 Task: Look for products in the category "Food Storage" from Store Brand only.
Action: Mouse moved to (305, 155)
Screenshot: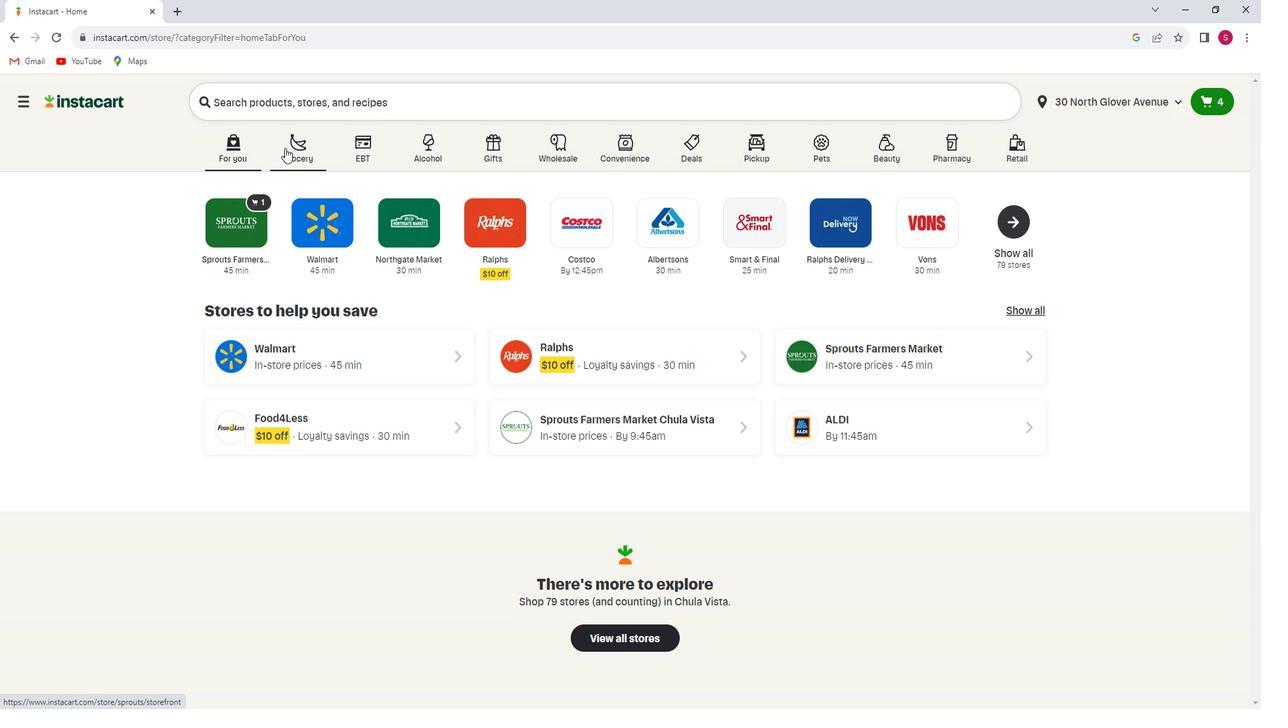 
Action: Mouse pressed left at (305, 155)
Screenshot: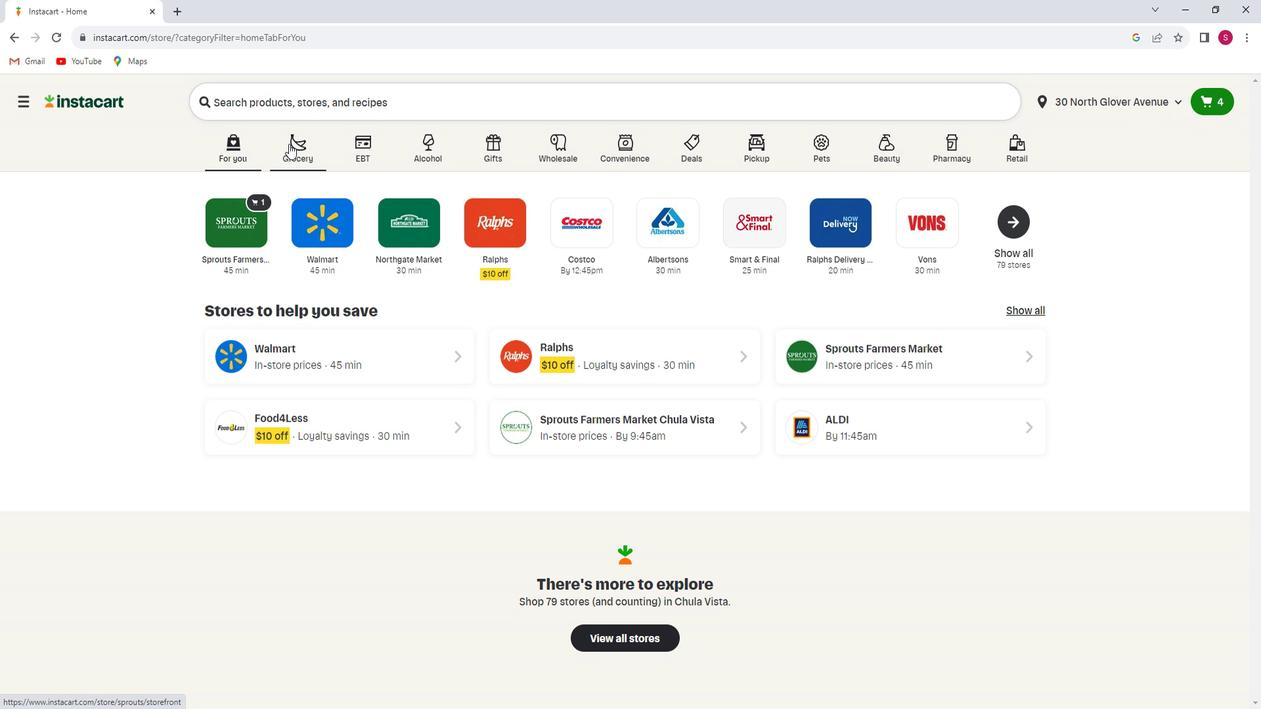 
Action: Mouse moved to (307, 402)
Screenshot: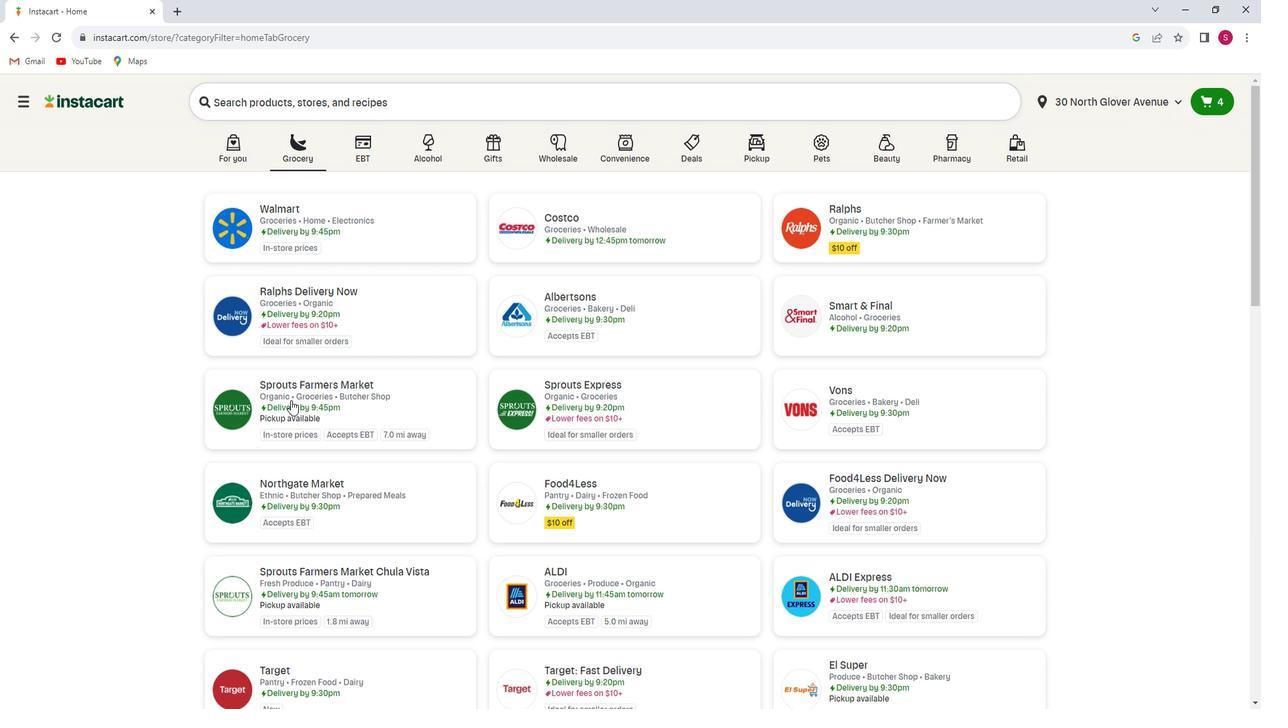 
Action: Mouse pressed left at (307, 402)
Screenshot: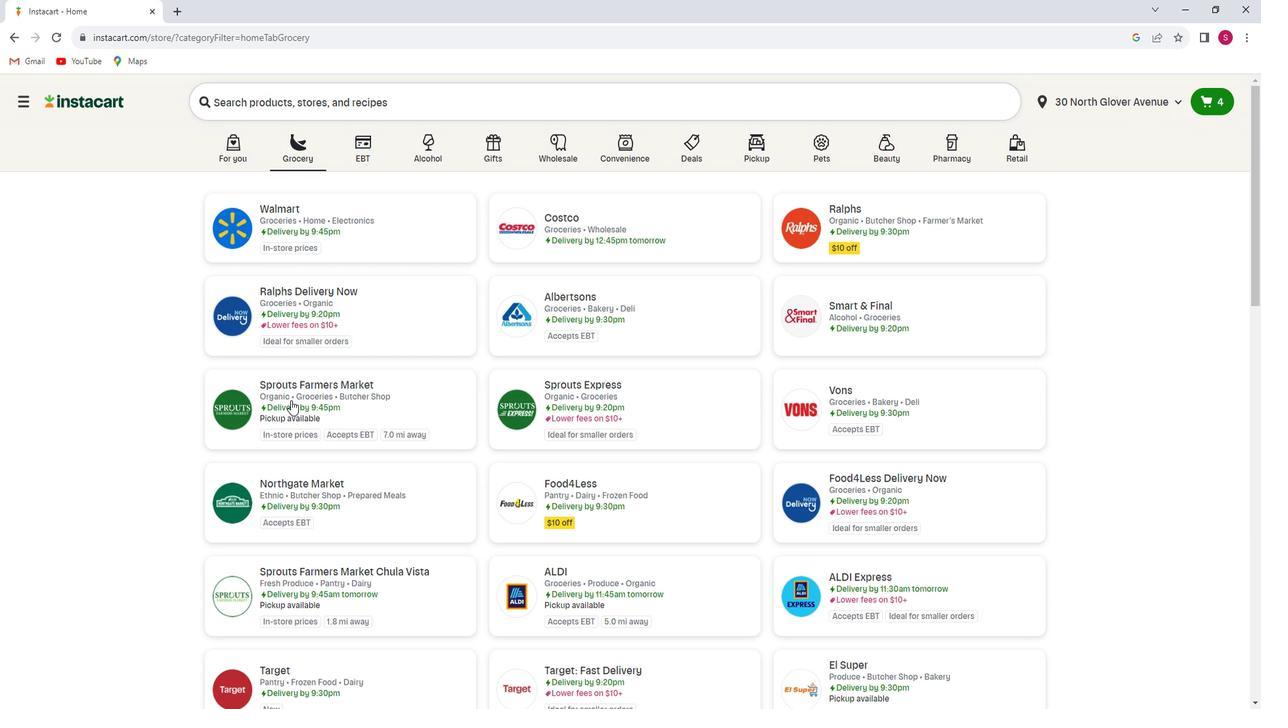 
Action: Mouse moved to (111, 410)
Screenshot: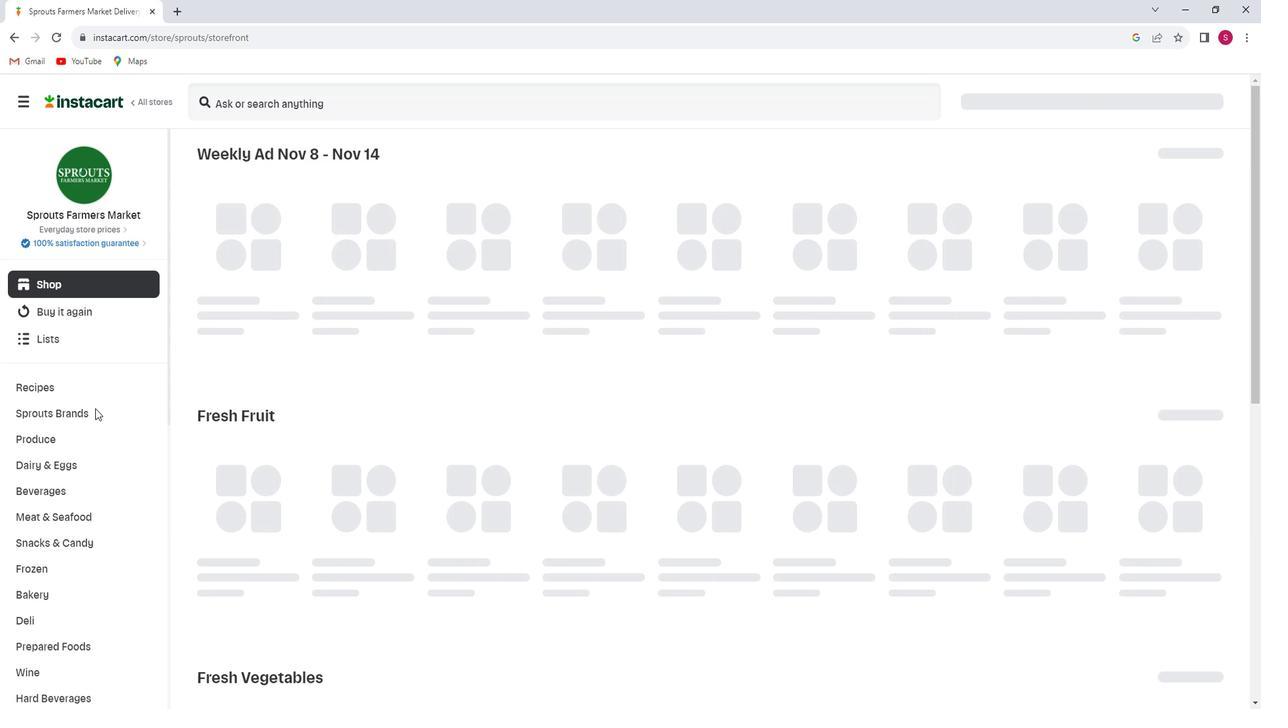 
Action: Mouse scrolled (111, 409) with delta (0, 0)
Screenshot: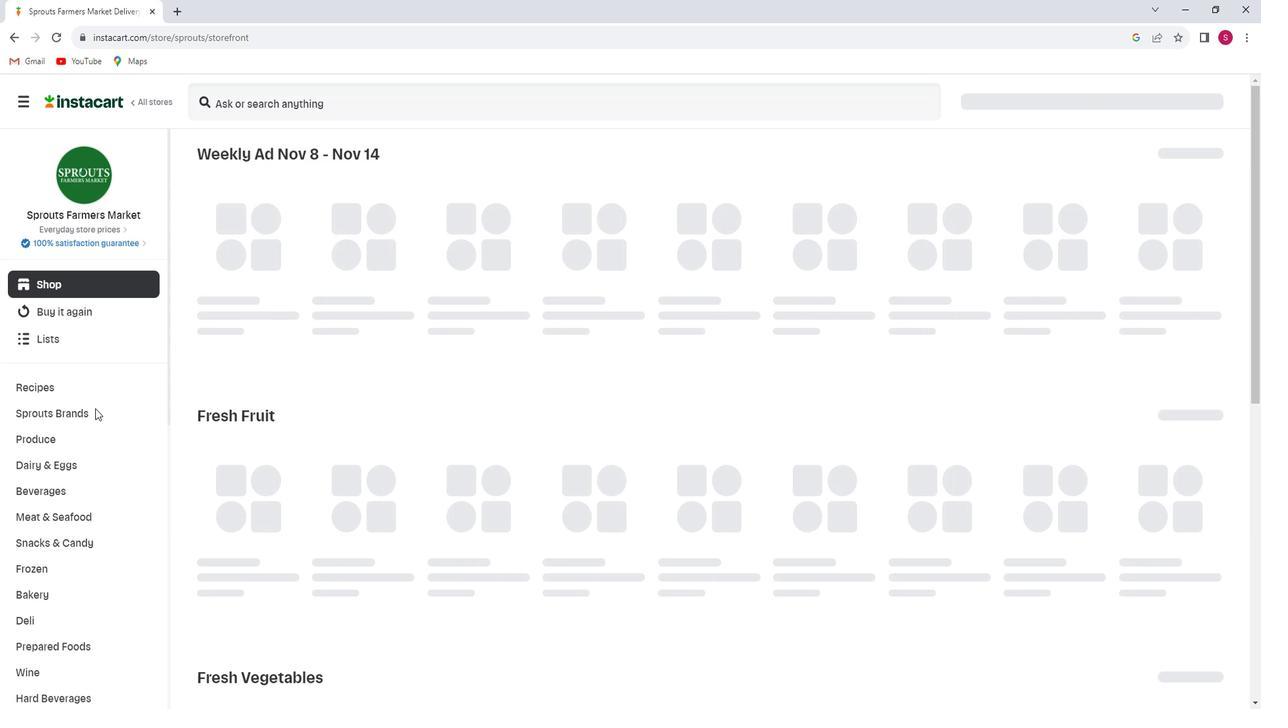 
Action: Mouse moved to (110, 412)
Screenshot: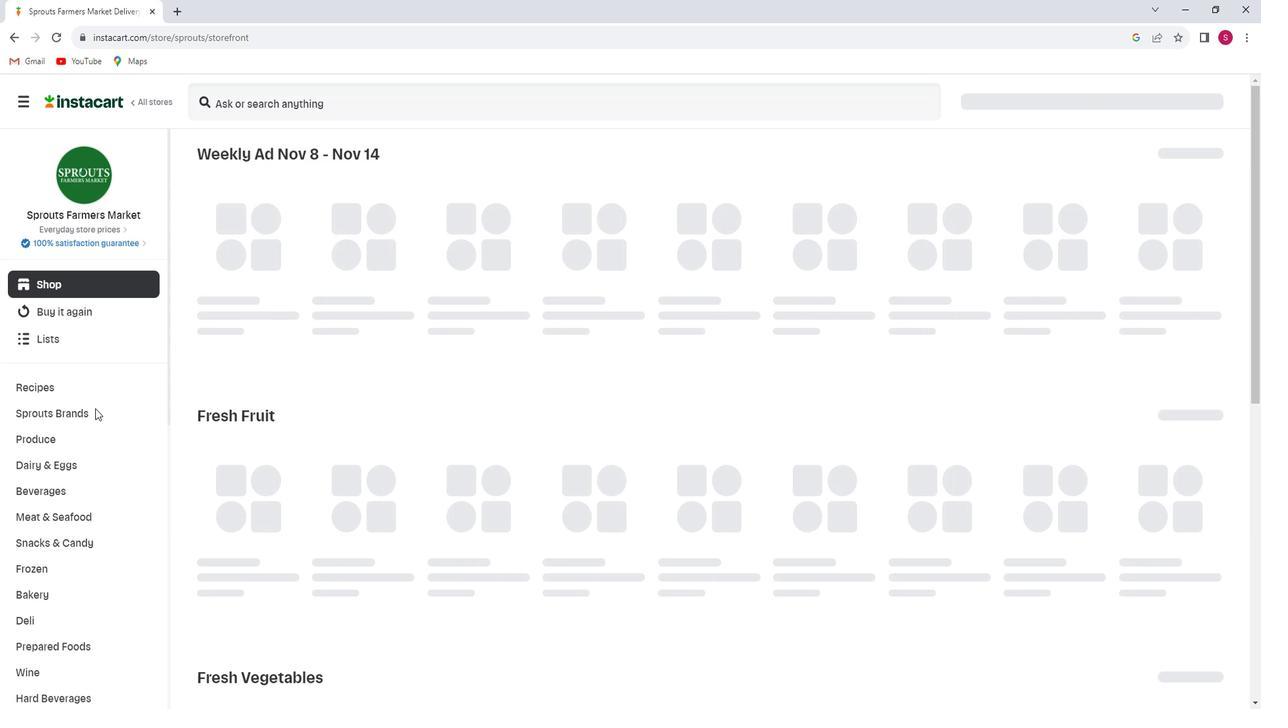 
Action: Mouse scrolled (110, 411) with delta (0, 0)
Screenshot: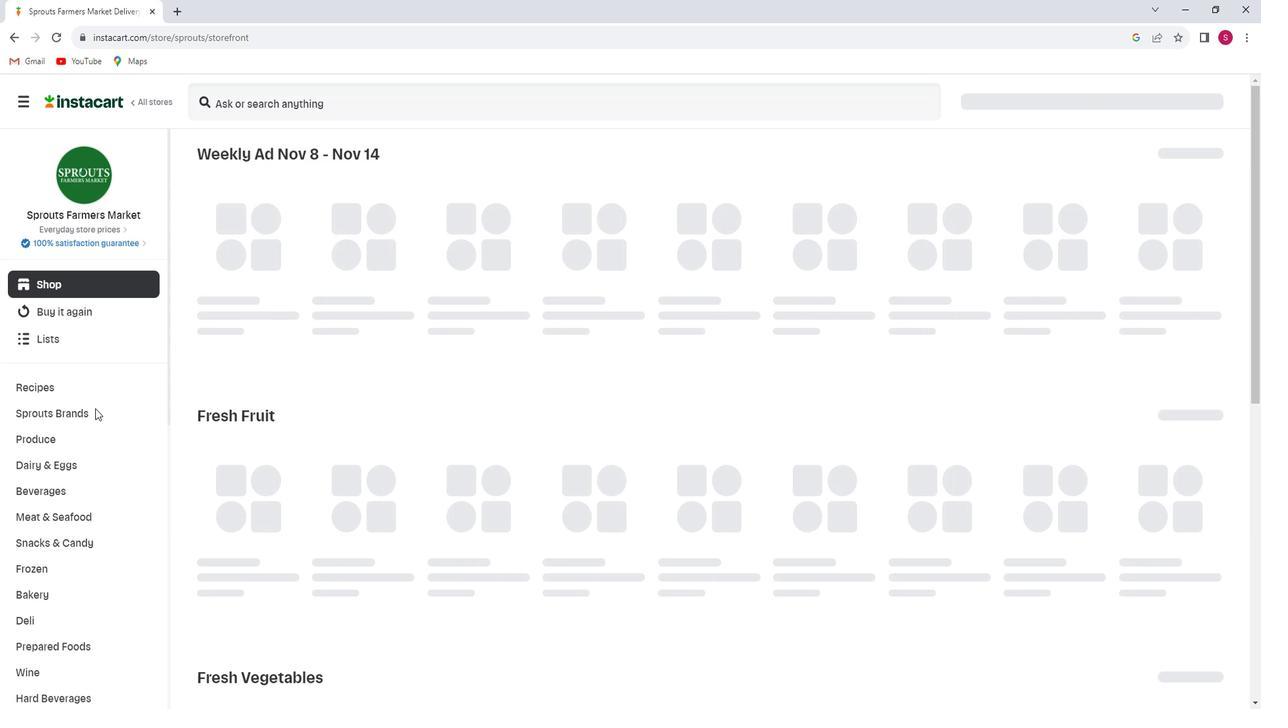 
Action: Mouse moved to (109, 412)
Screenshot: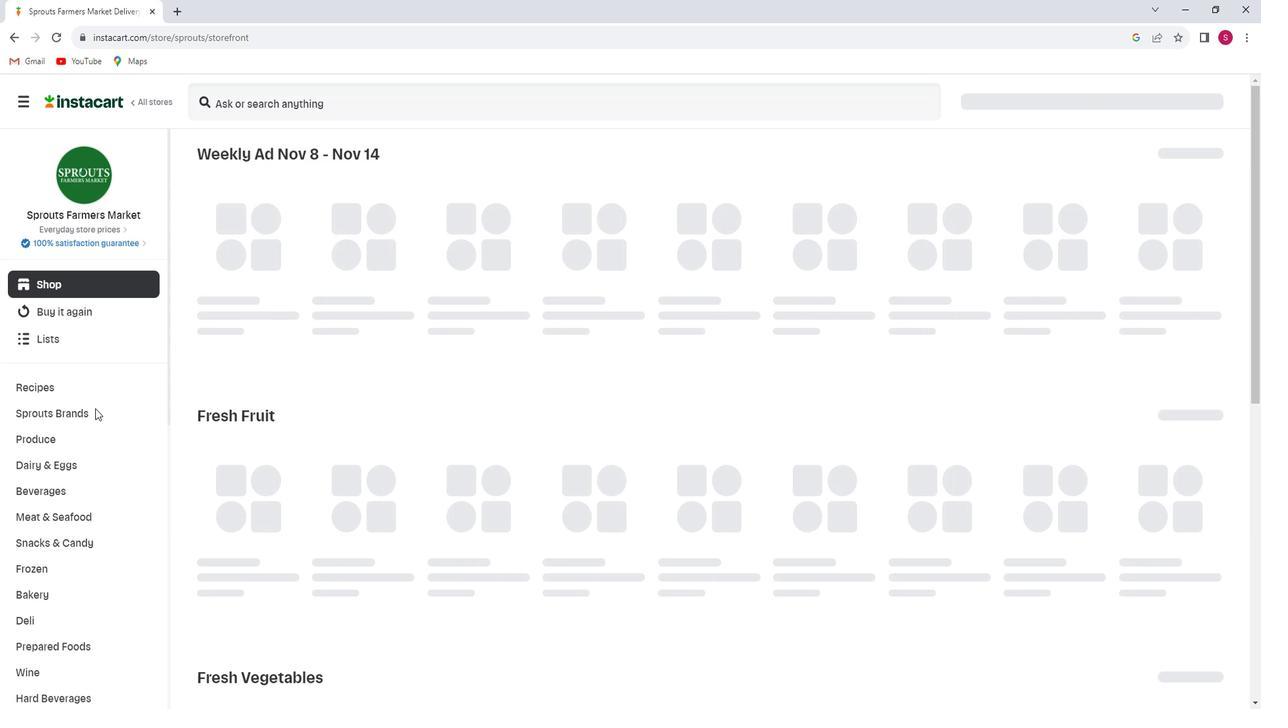 
Action: Mouse scrolled (109, 412) with delta (0, 0)
Screenshot: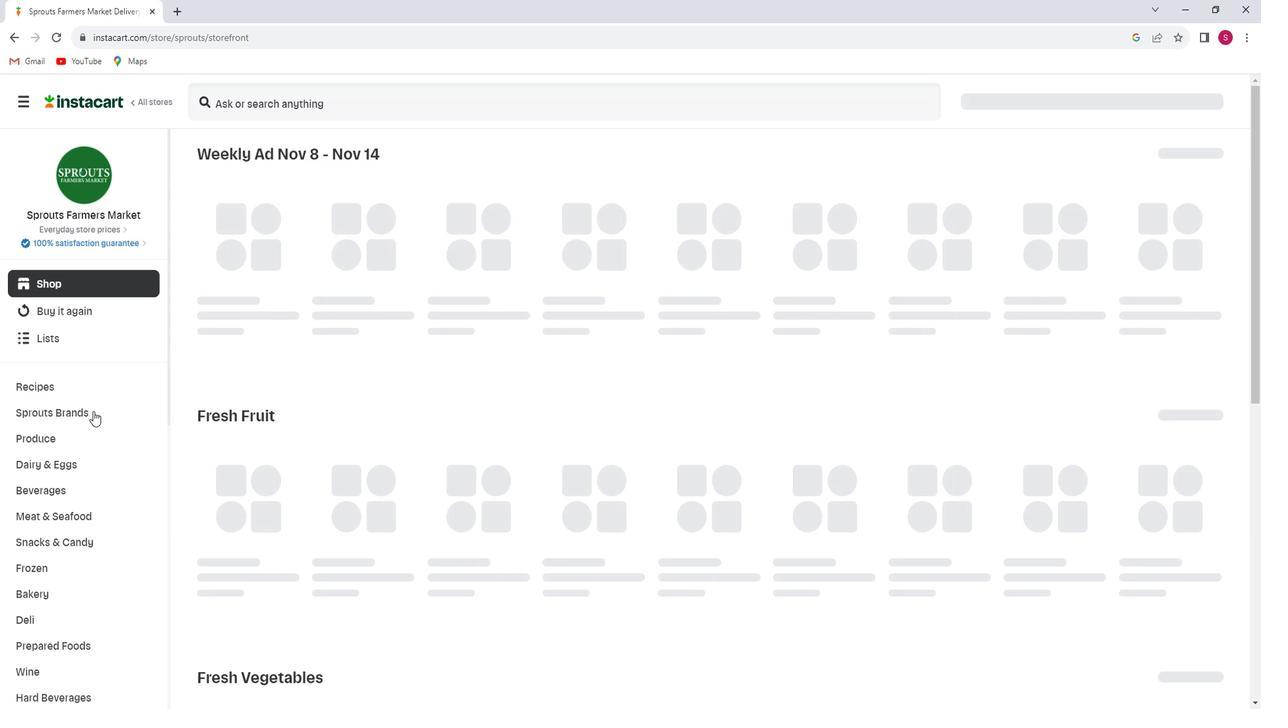 
Action: Mouse moved to (101, 409)
Screenshot: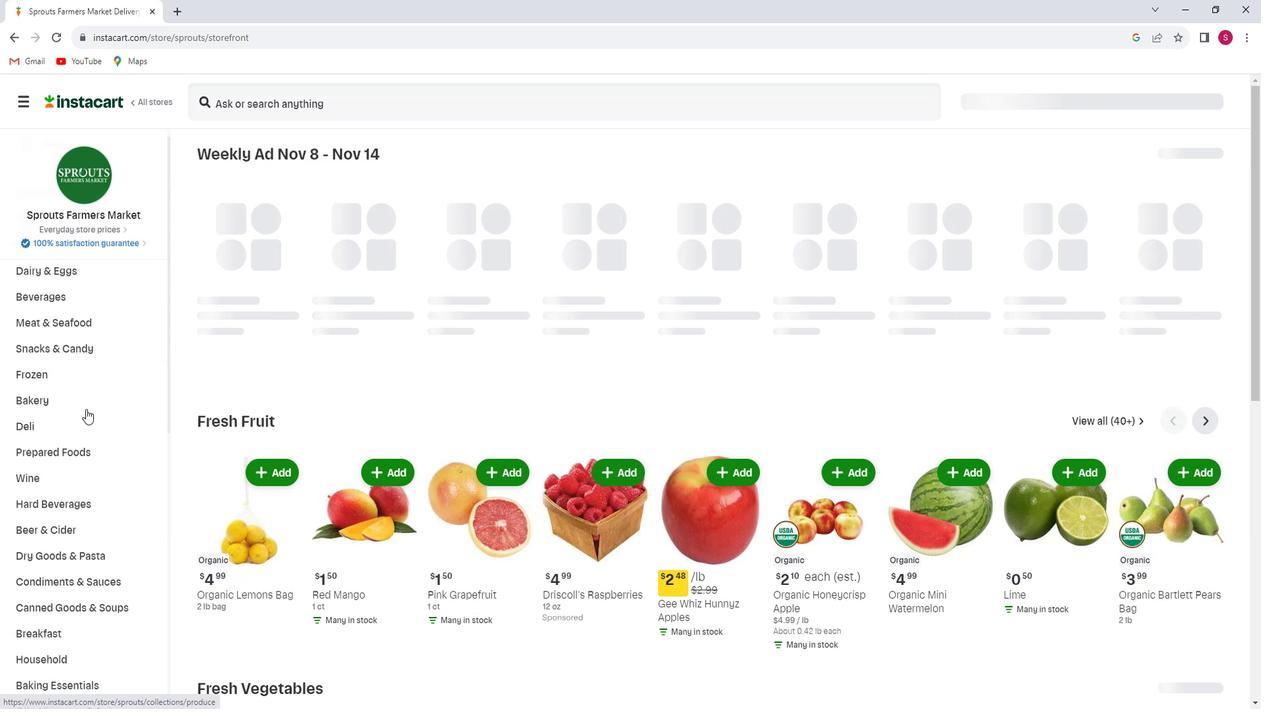
Action: Mouse scrolled (101, 408) with delta (0, 0)
Screenshot: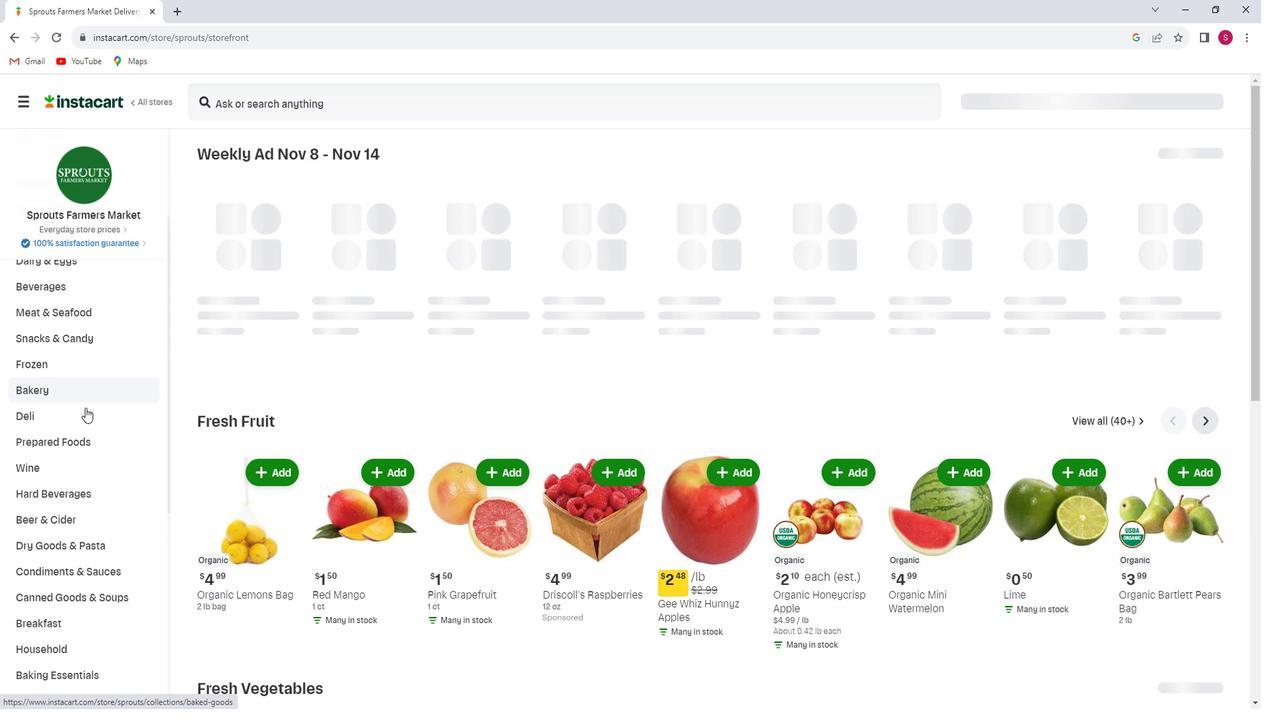 
Action: Mouse moved to (93, 383)
Screenshot: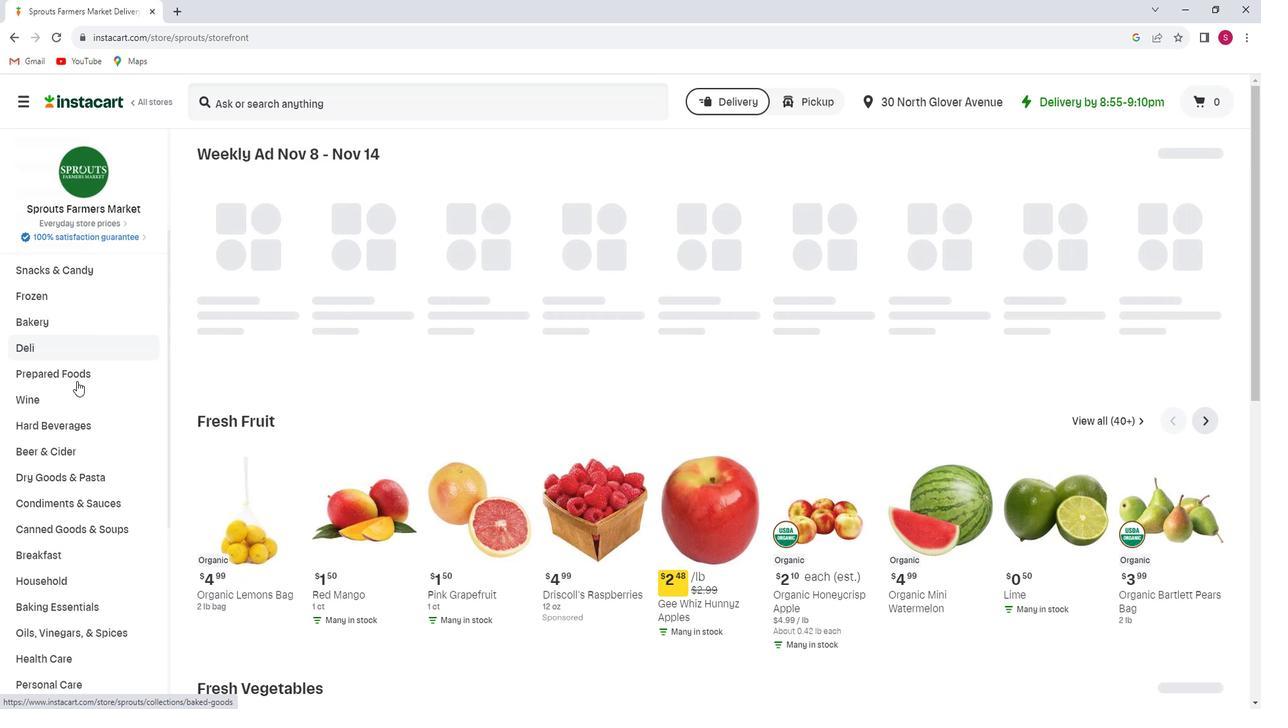 
Action: Mouse scrolled (93, 382) with delta (0, 0)
Screenshot: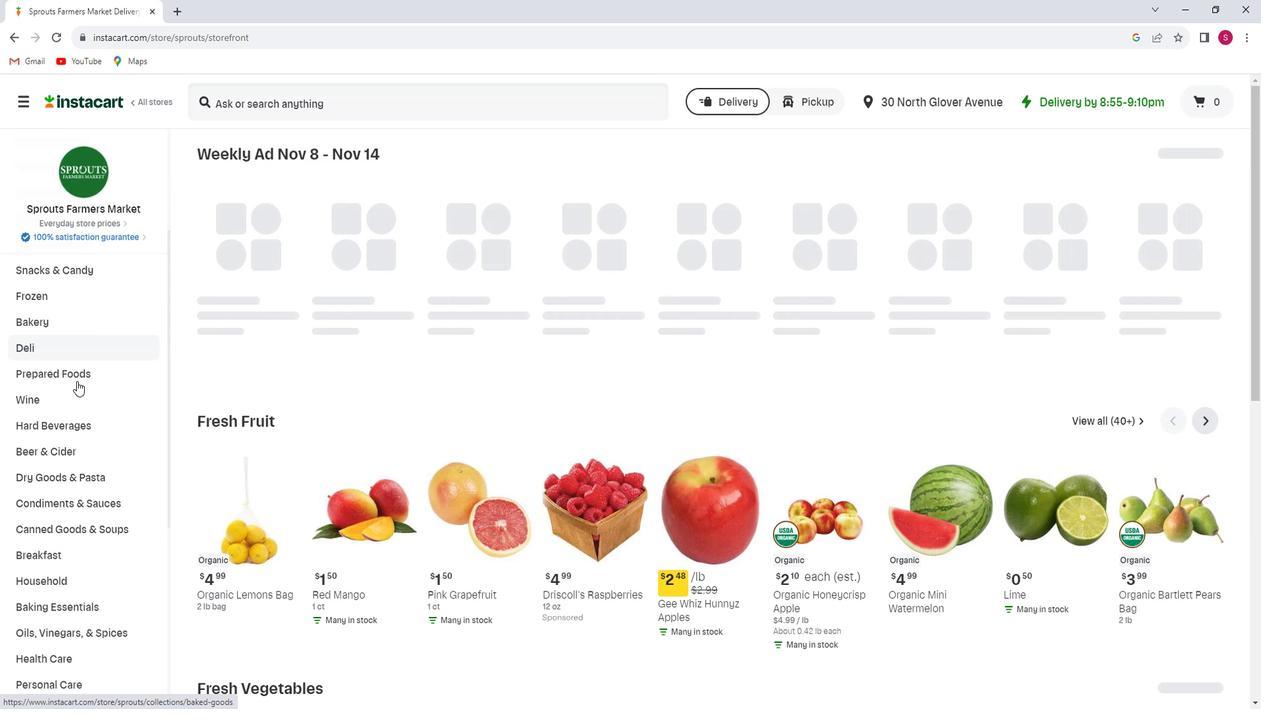 
Action: Mouse scrolled (93, 382) with delta (0, 0)
Screenshot: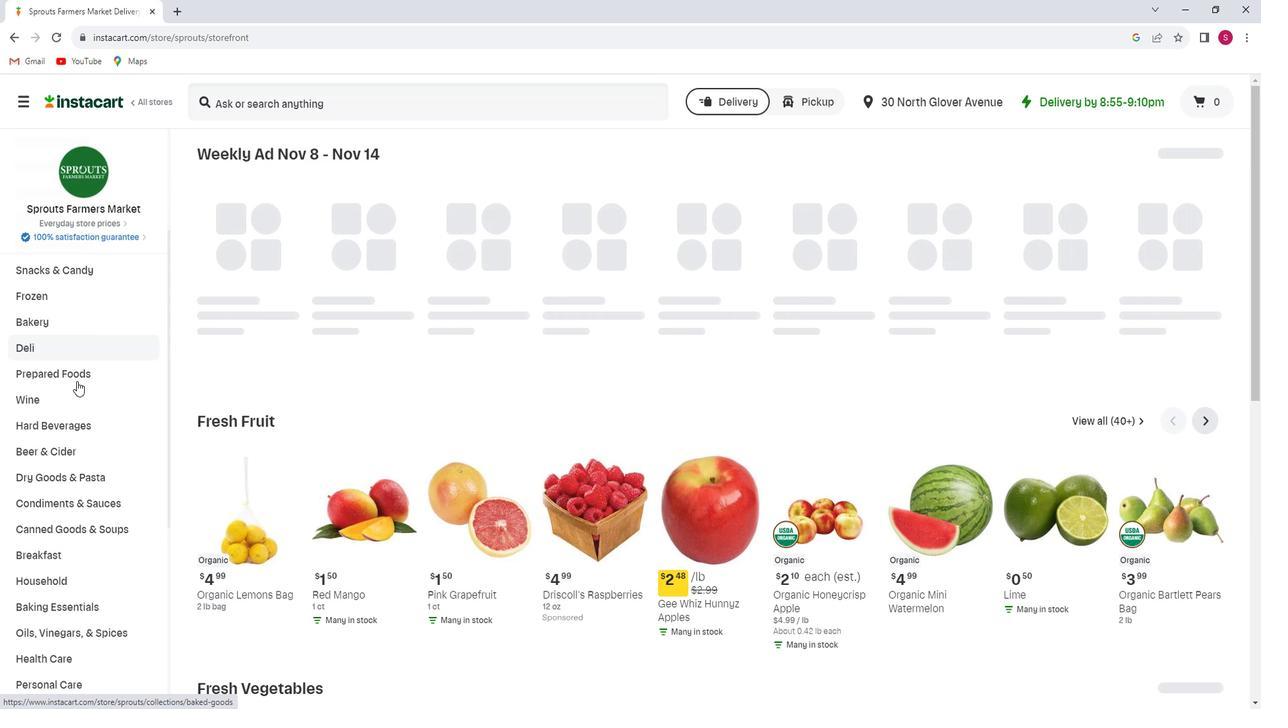 
Action: Mouse moved to (88, 375)
Screenshot: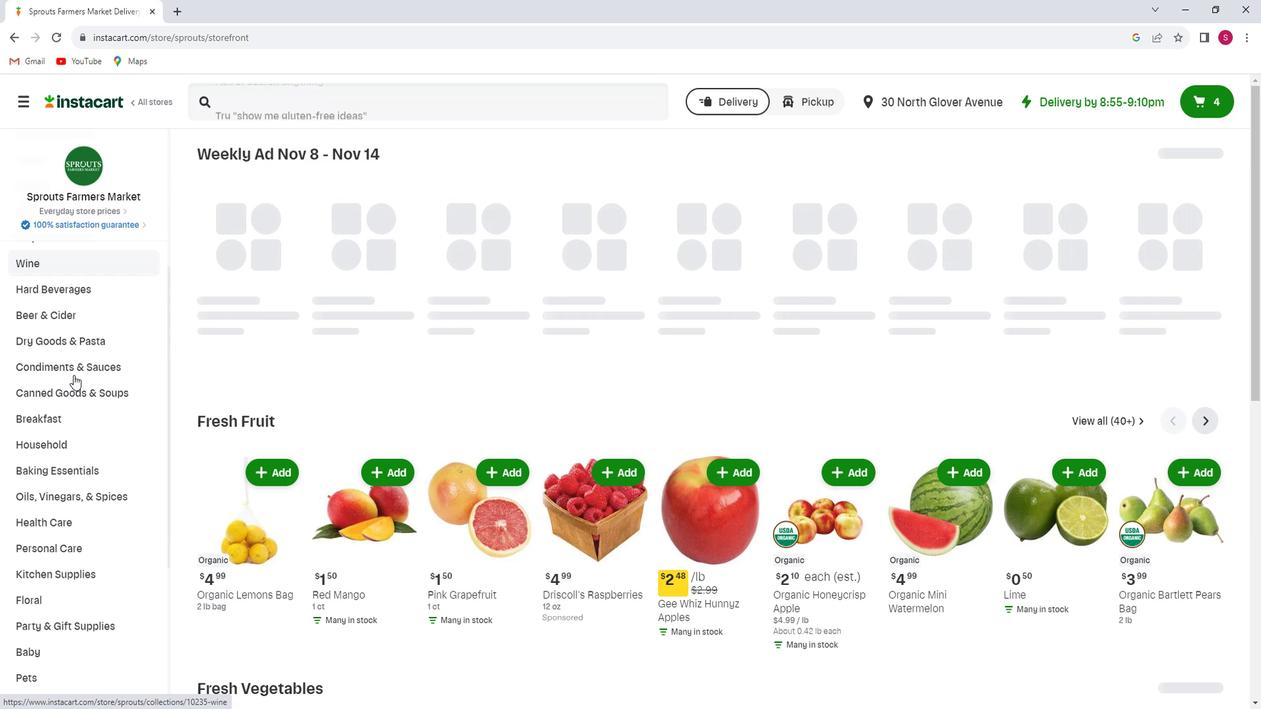 
Action: Mouse scrolled (88, 375) with delta (0, 0)
Screenshot: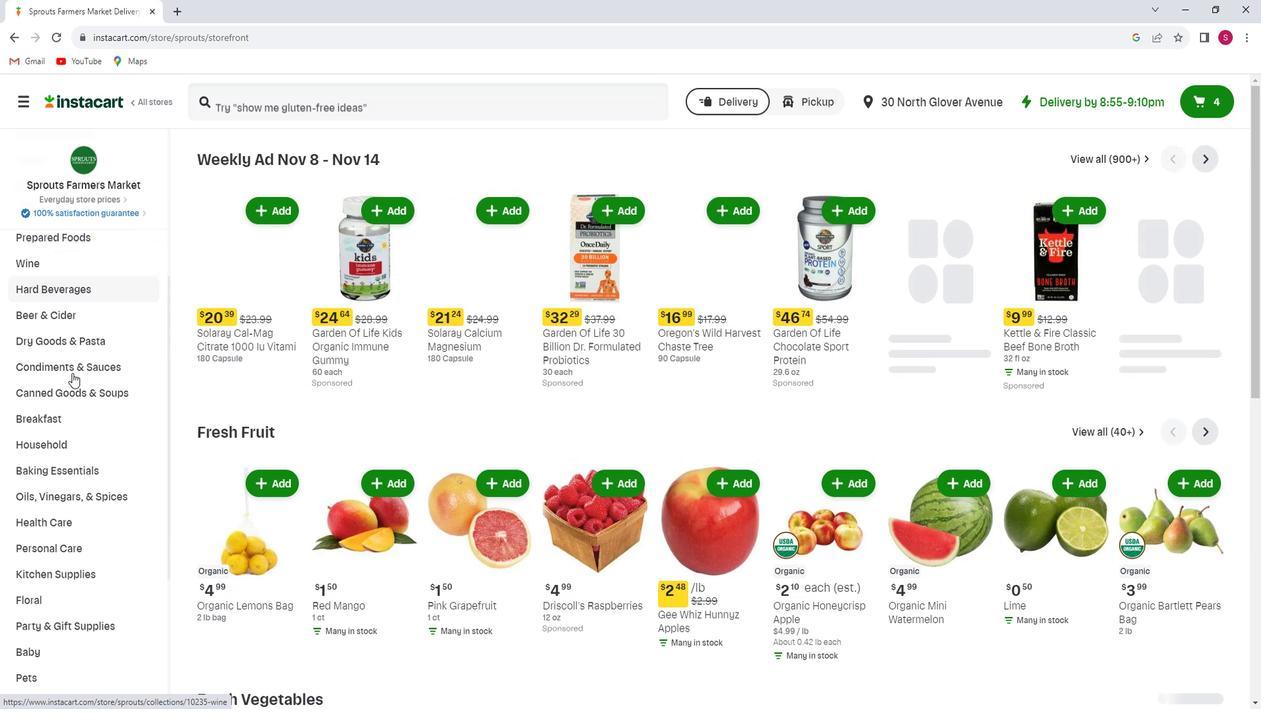 
Action: Mouse scrolled (88, 375) with delta (0, 0)
Screenshot: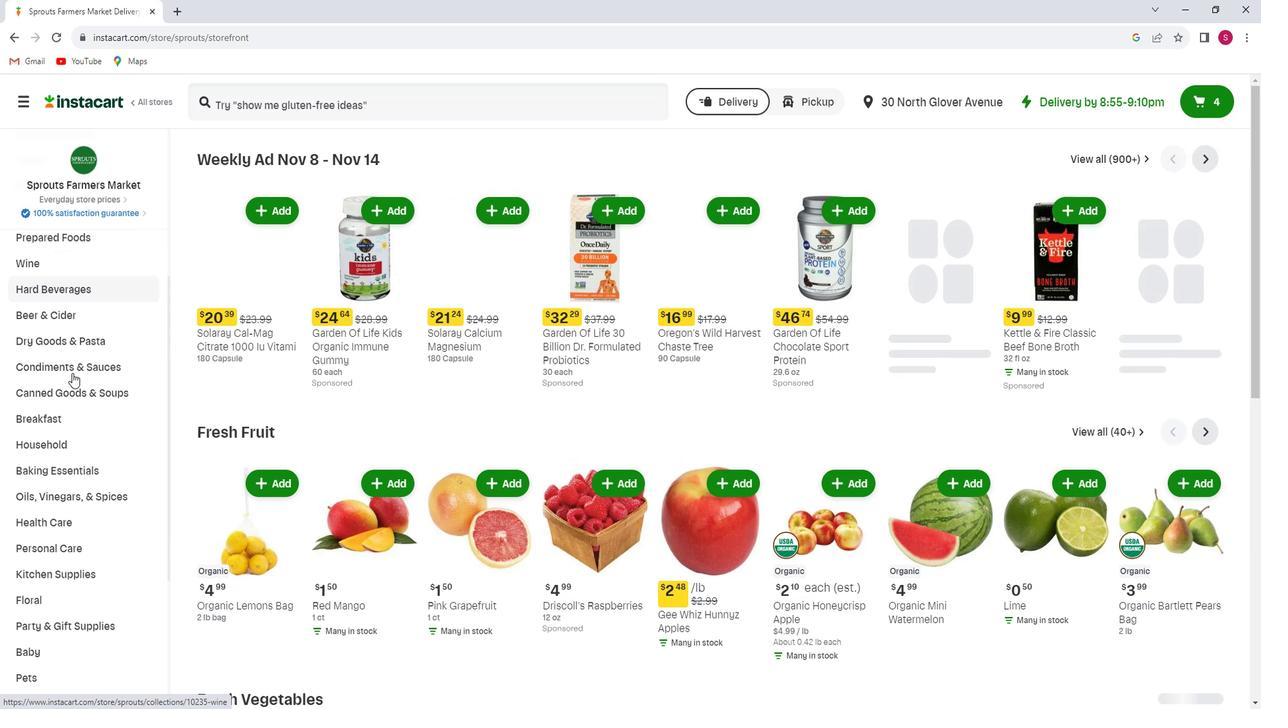
Action: Mouse moved to (82, 339)
Screenshot: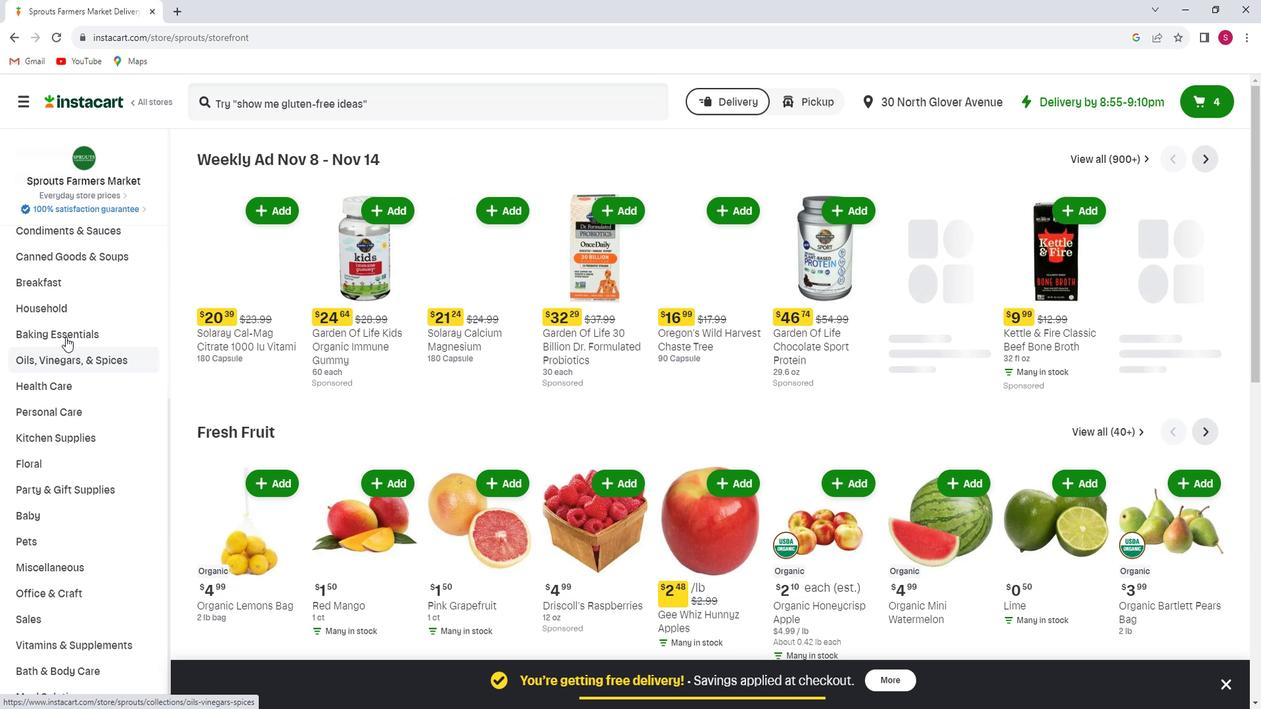 
Action: Mouse scrolled (82, 339) with delta (0, 0)
Screenshot: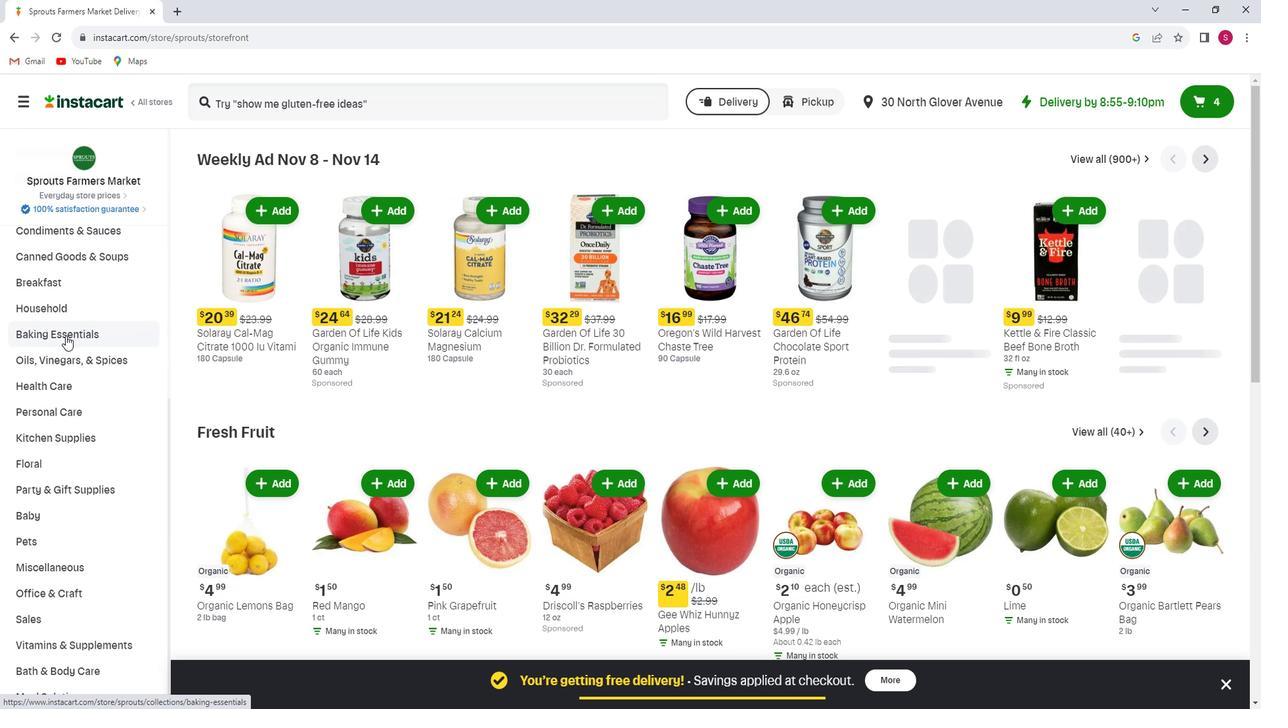
Action: Mouse scrolled (82, 339) with delta (0, 0)
Screenshot: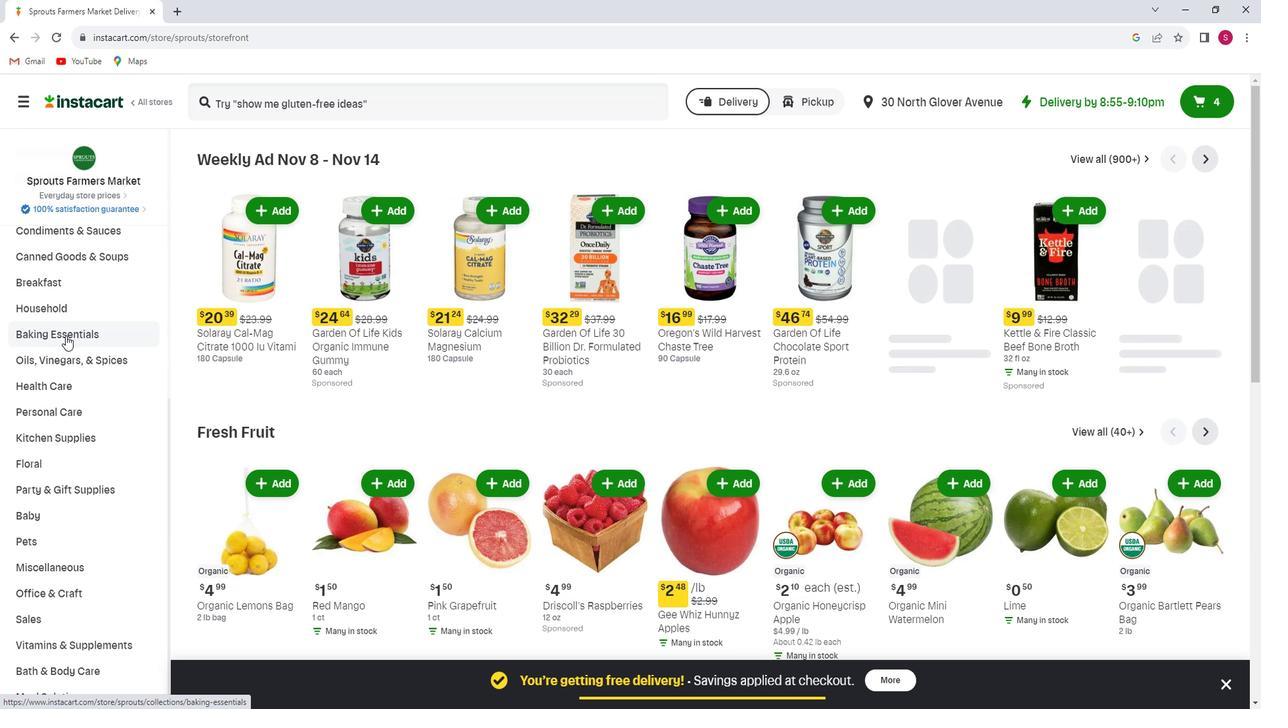 
Action: Mouse moved to (86, 425)
Screenshot: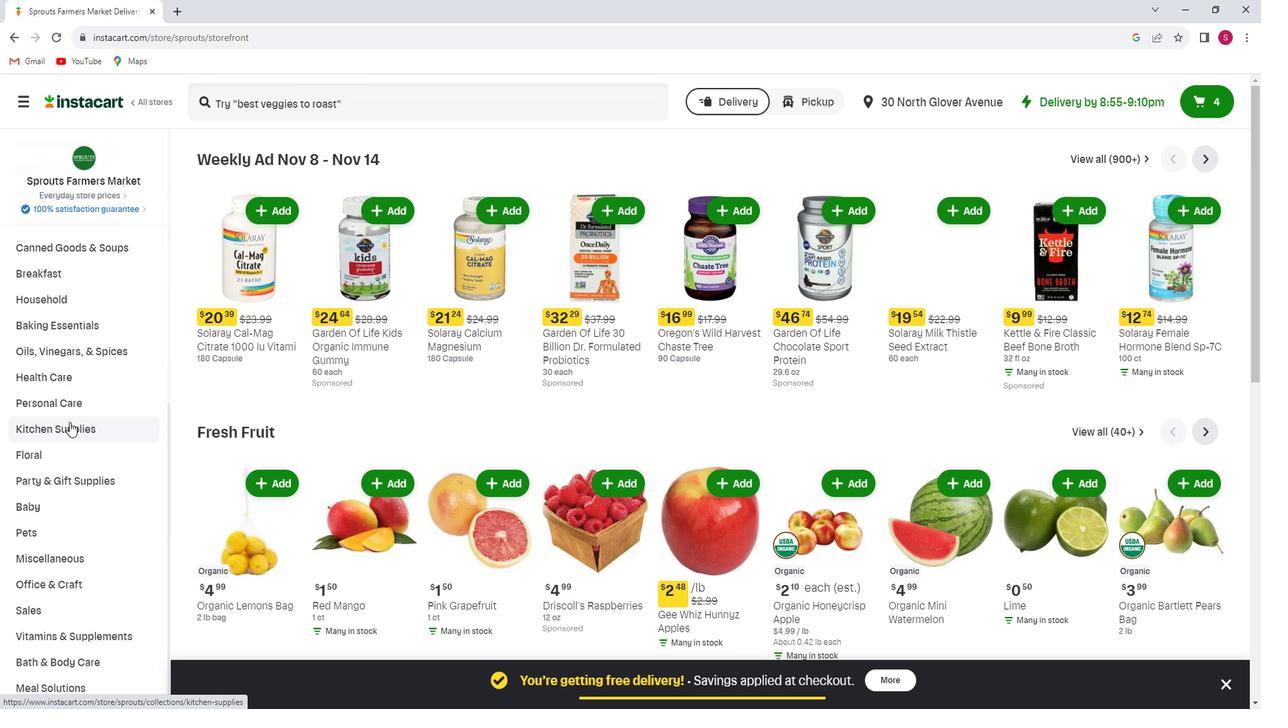 
Action: Mouse pressed left at (86, 425)
Screenshot: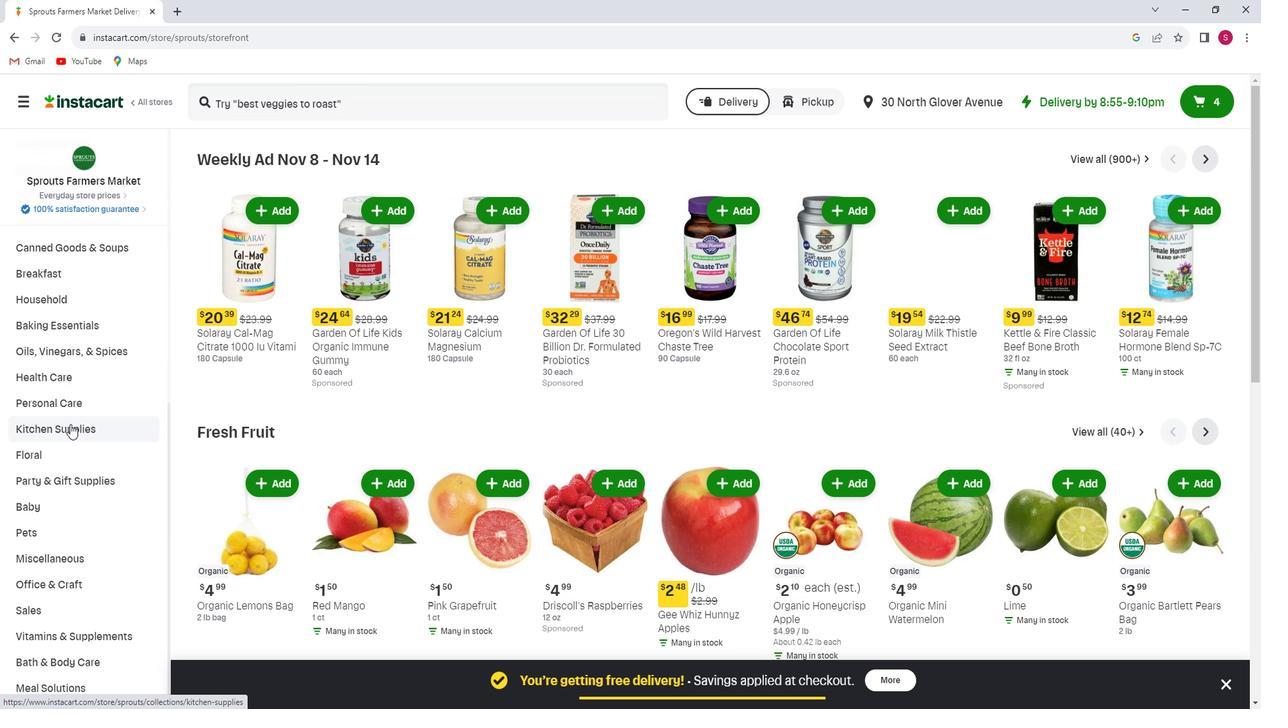 
Action: Mouse moved to (93, 457)
Screenshot: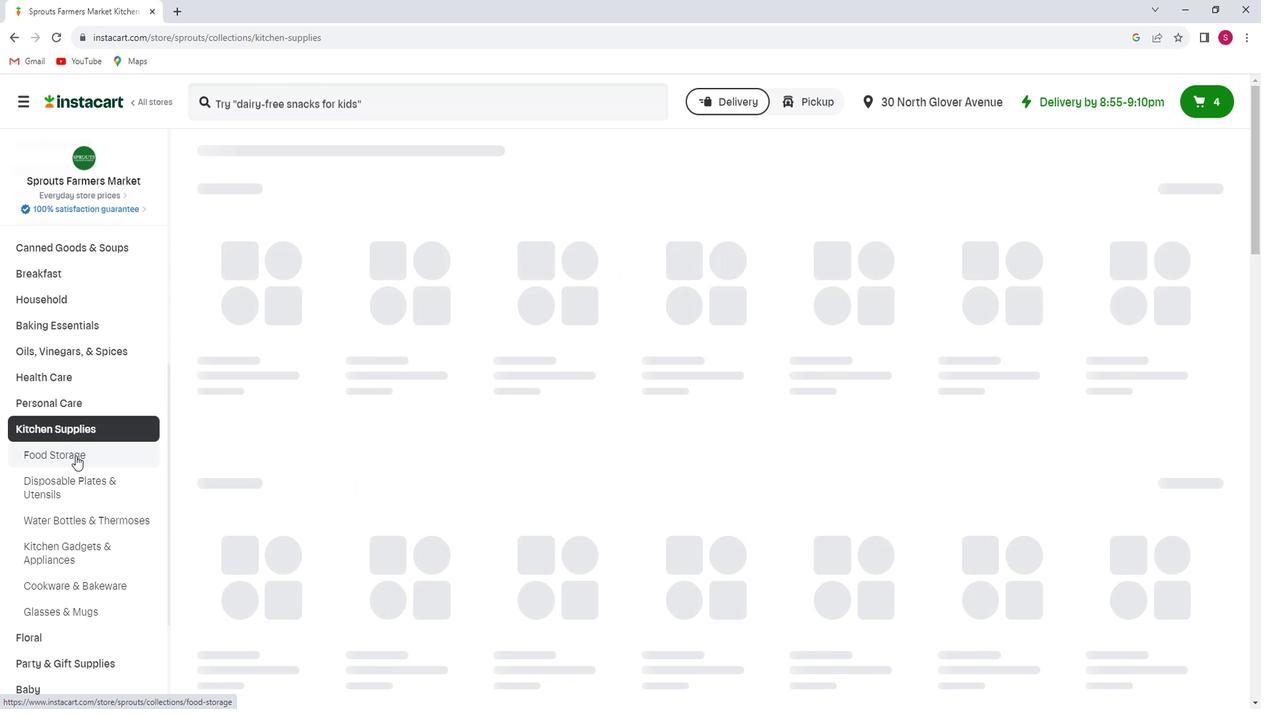 
Action: Mouse pressed left at (93, 457)
Screenshot: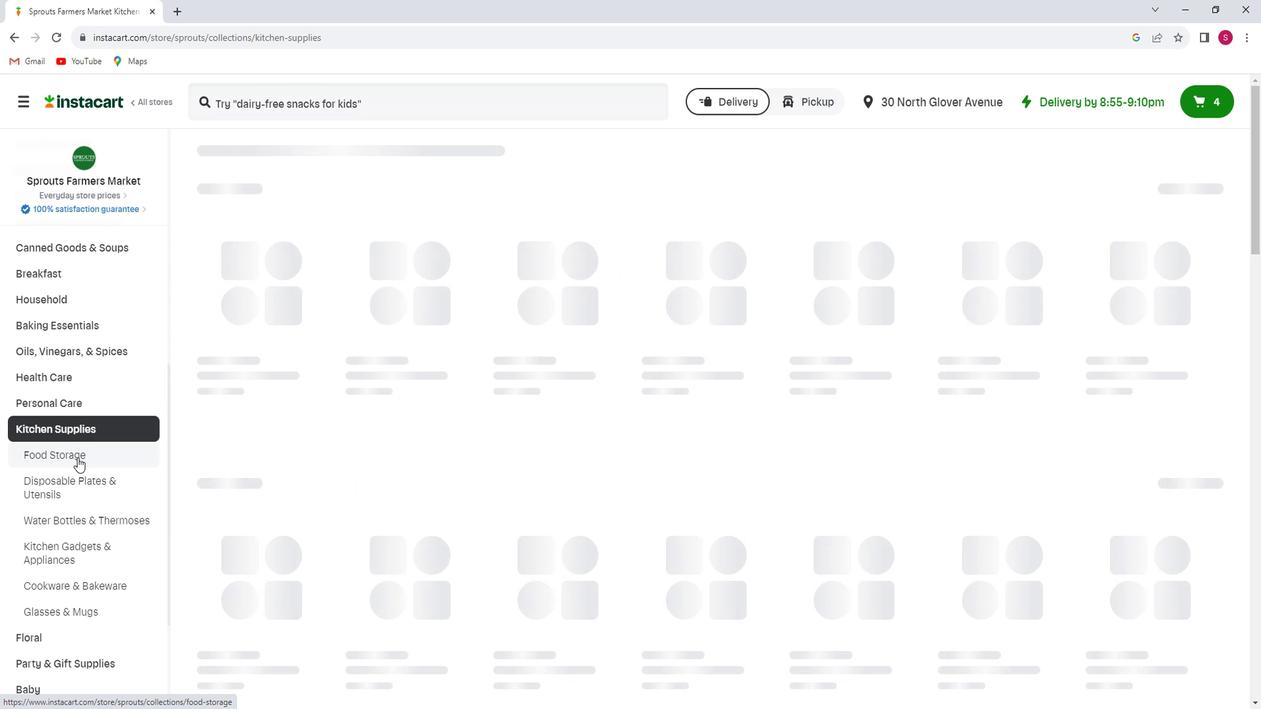 
Action: Mouse moved to (268, 222)
Screenshot: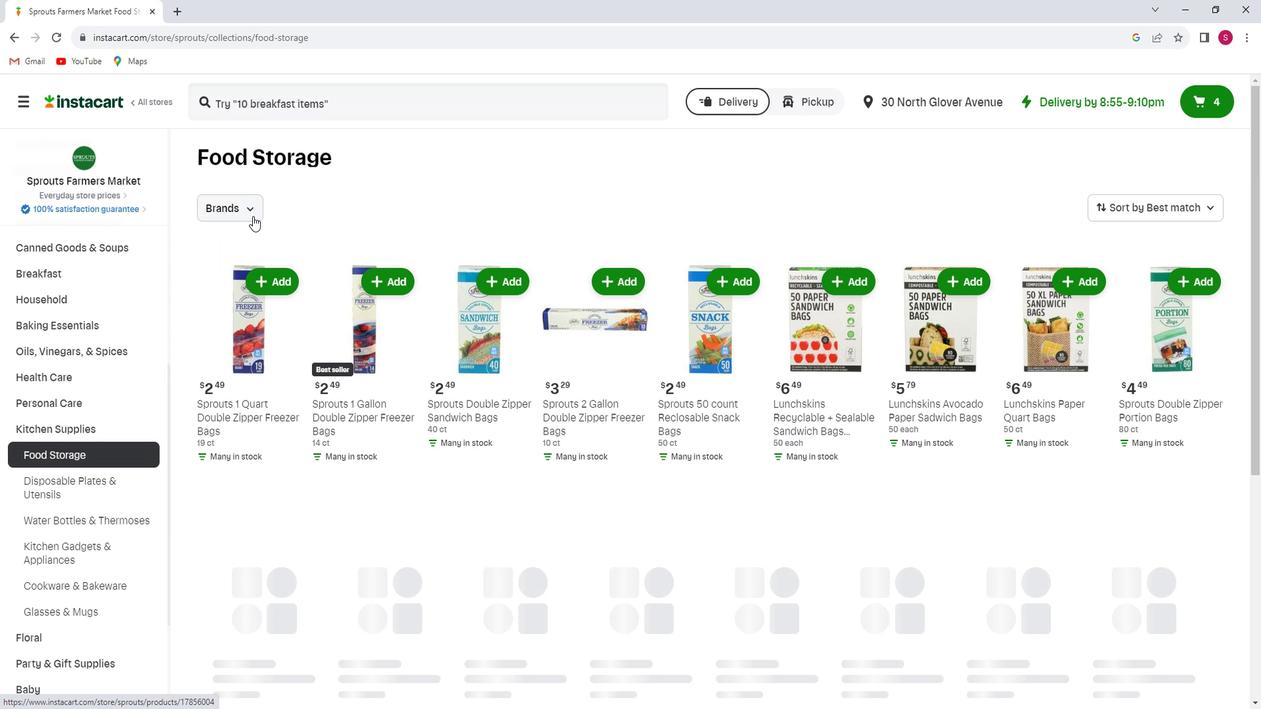 
Action: Mouse pressed left at (268, 222)
Screenshot: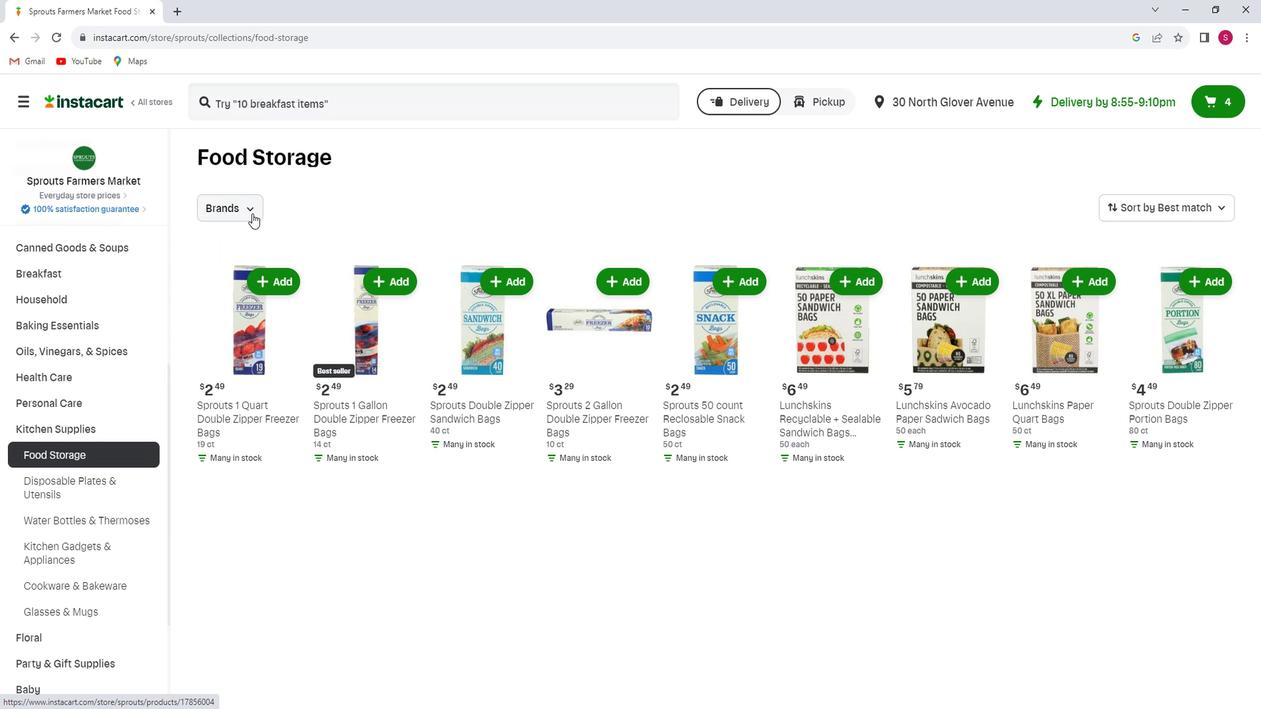 
Action: Mouse moved to (235, 262)
Screenshot: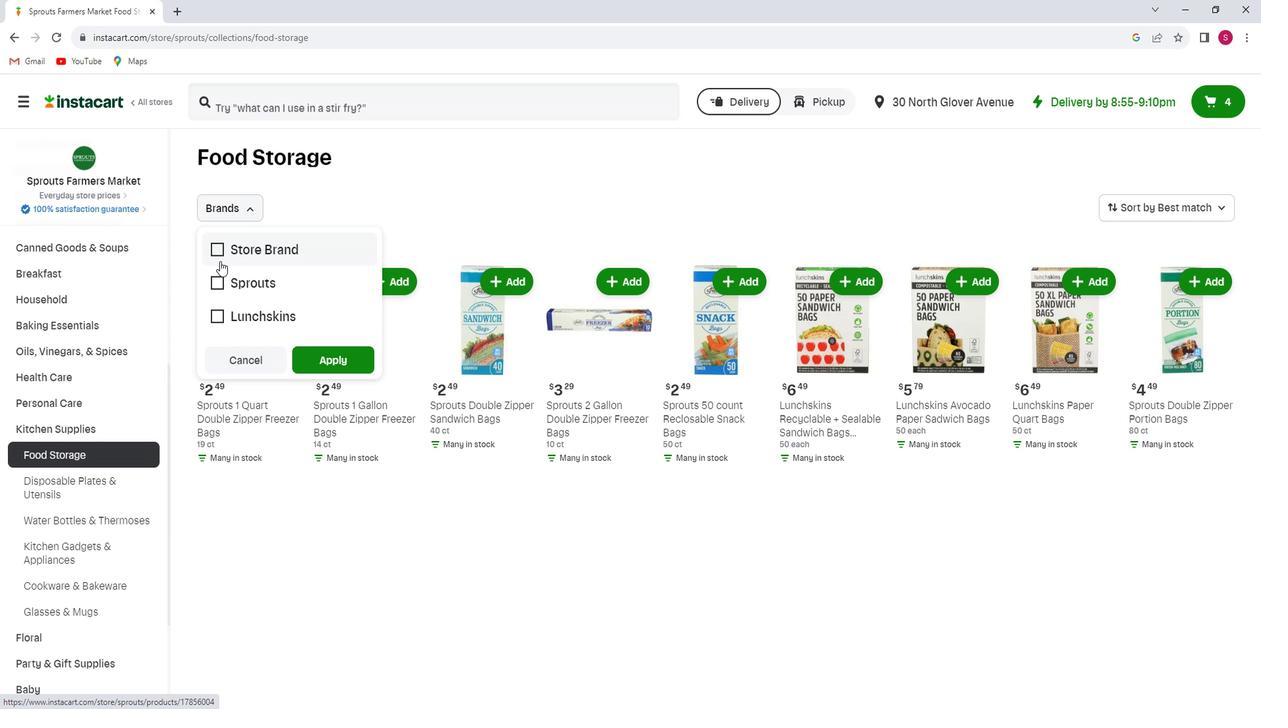 
Action: Mouse pressed left at (235, 262)
Screenshot: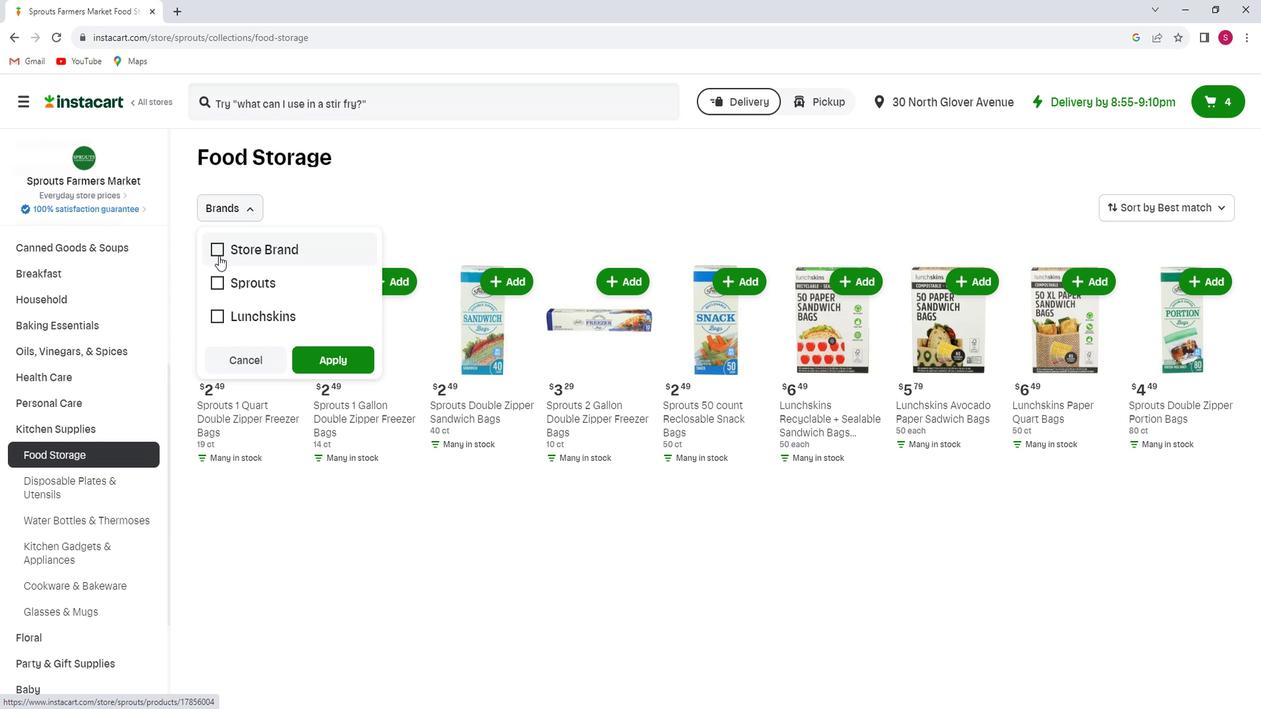 
Action: Mouse moved to (322, 354)
Screenshot: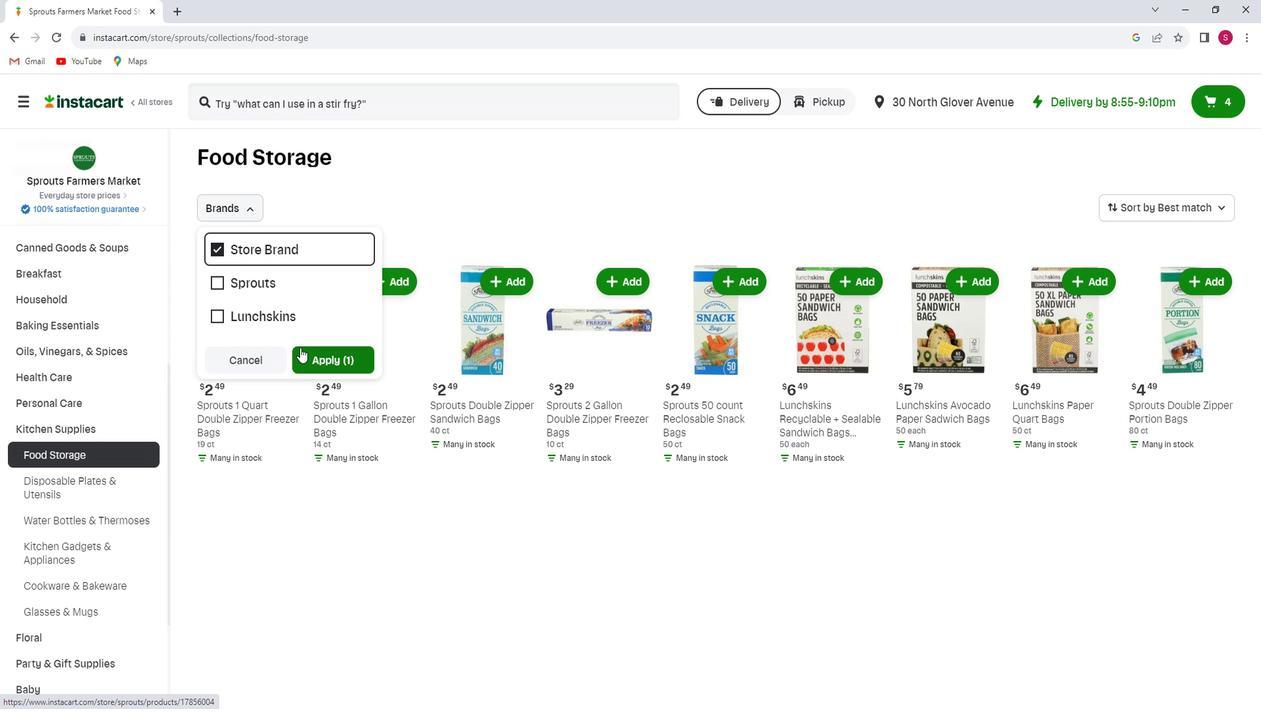 
Action: Mouse pressed left at (322, 354)
Screenshot: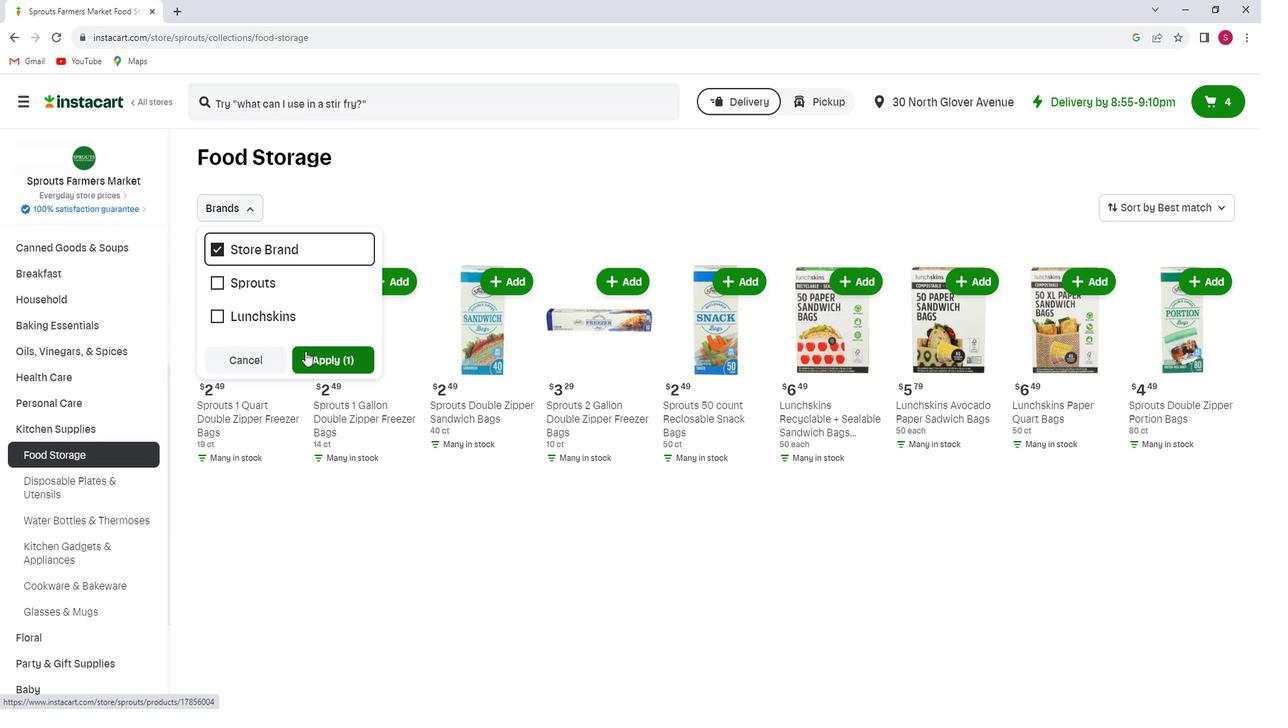 
